 Task: Add Forecast Coffee Company Organic Cloudberry Whole Bean Coffee to the cart.
Action: Mouse moved to (28, 166)
Screenshot: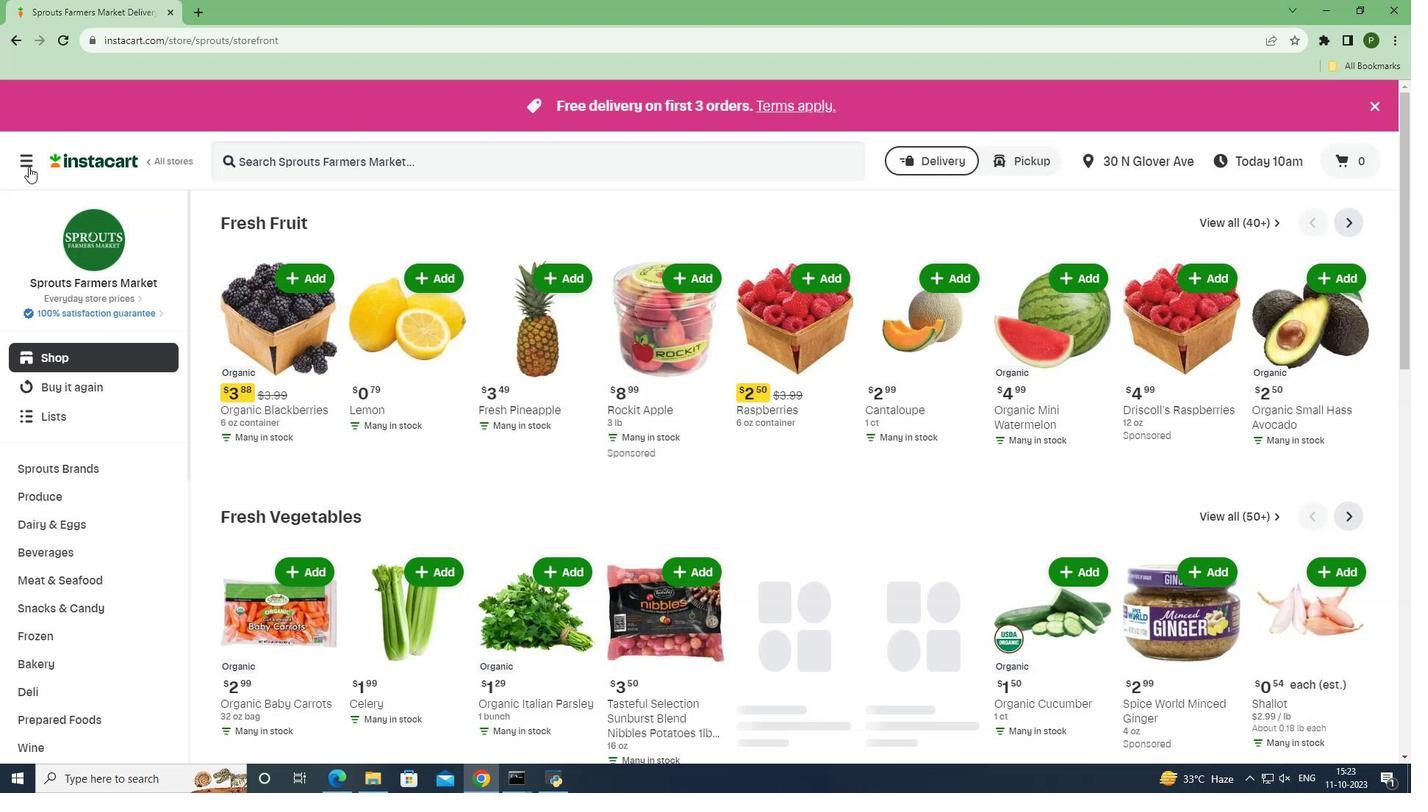 
Action: Mouse pressed left at (28, 166)
Screenshot: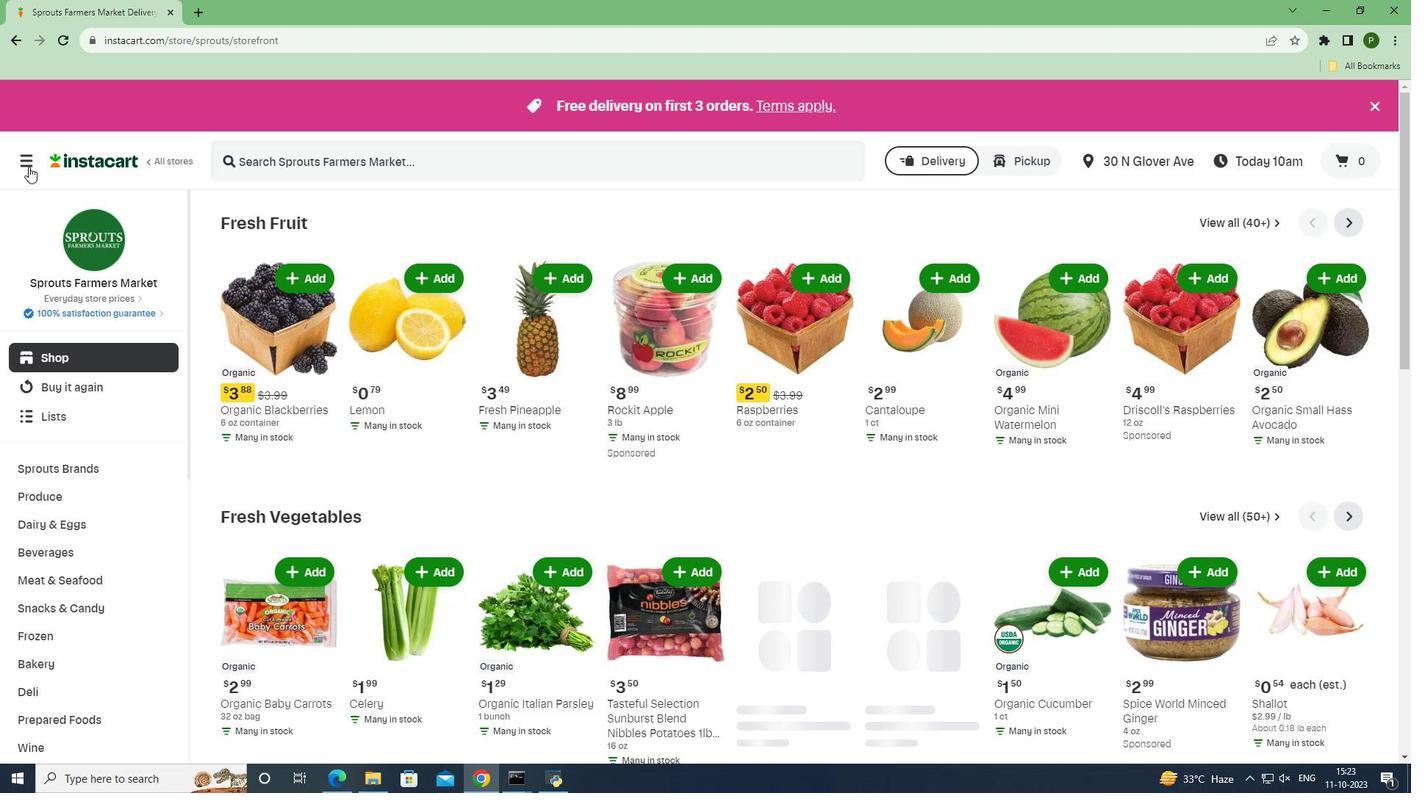 
Action: Mouse moved to (59, 380)
Screenshot: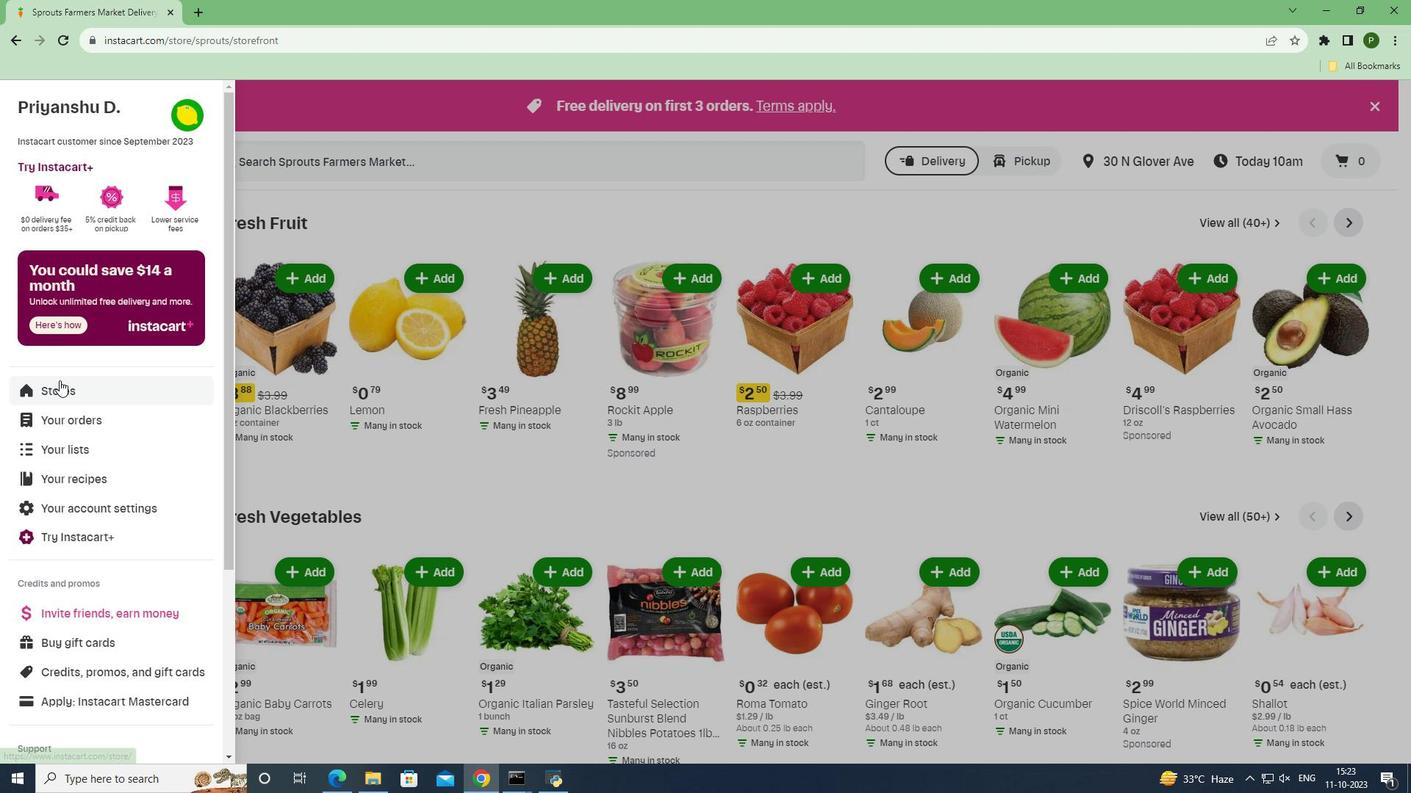 
Action: Mouse pressed left at (59, 380)
Screenshot: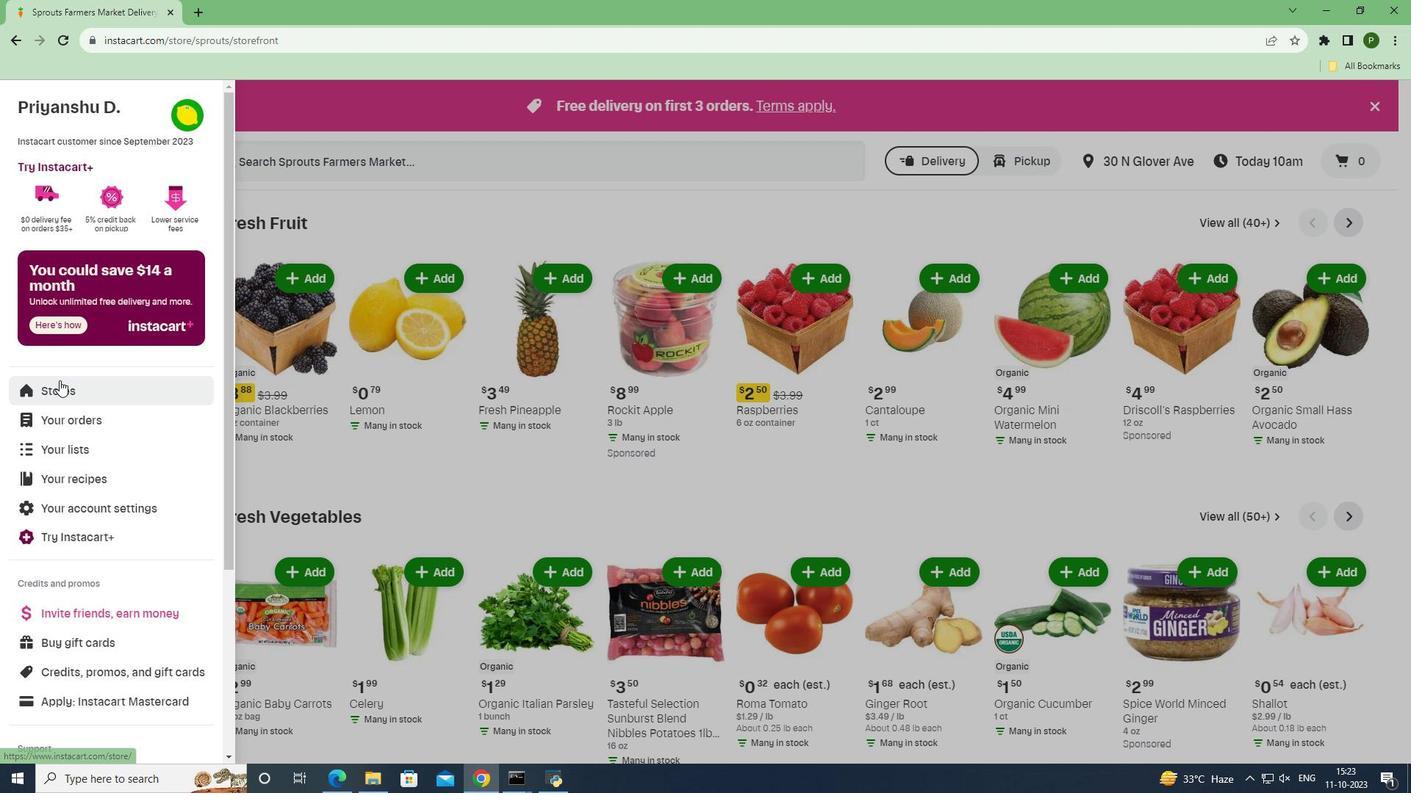 
Action: Mouse moved to (351, 166)
Screenshot: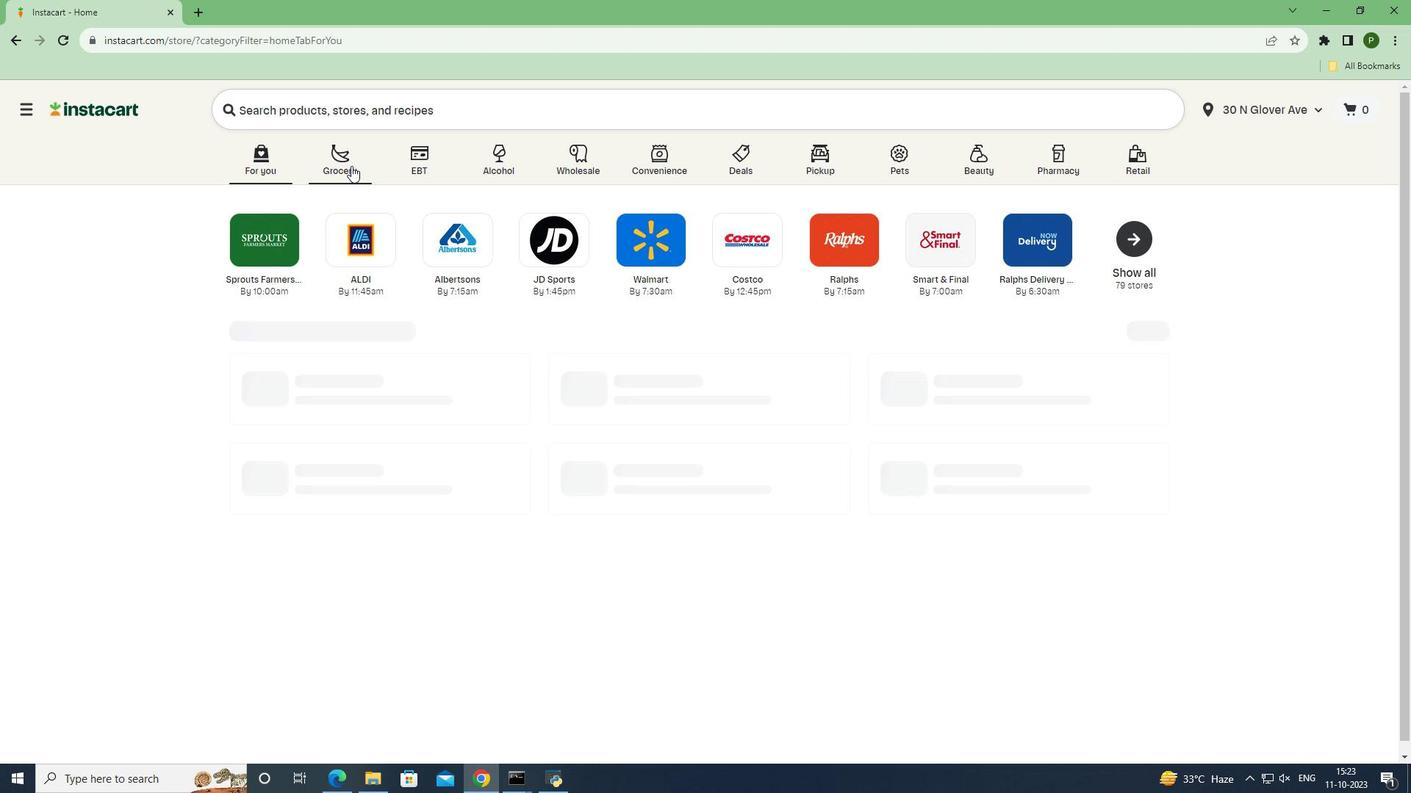
Action: Mouse pressed left at (351, 166)
Screenshot: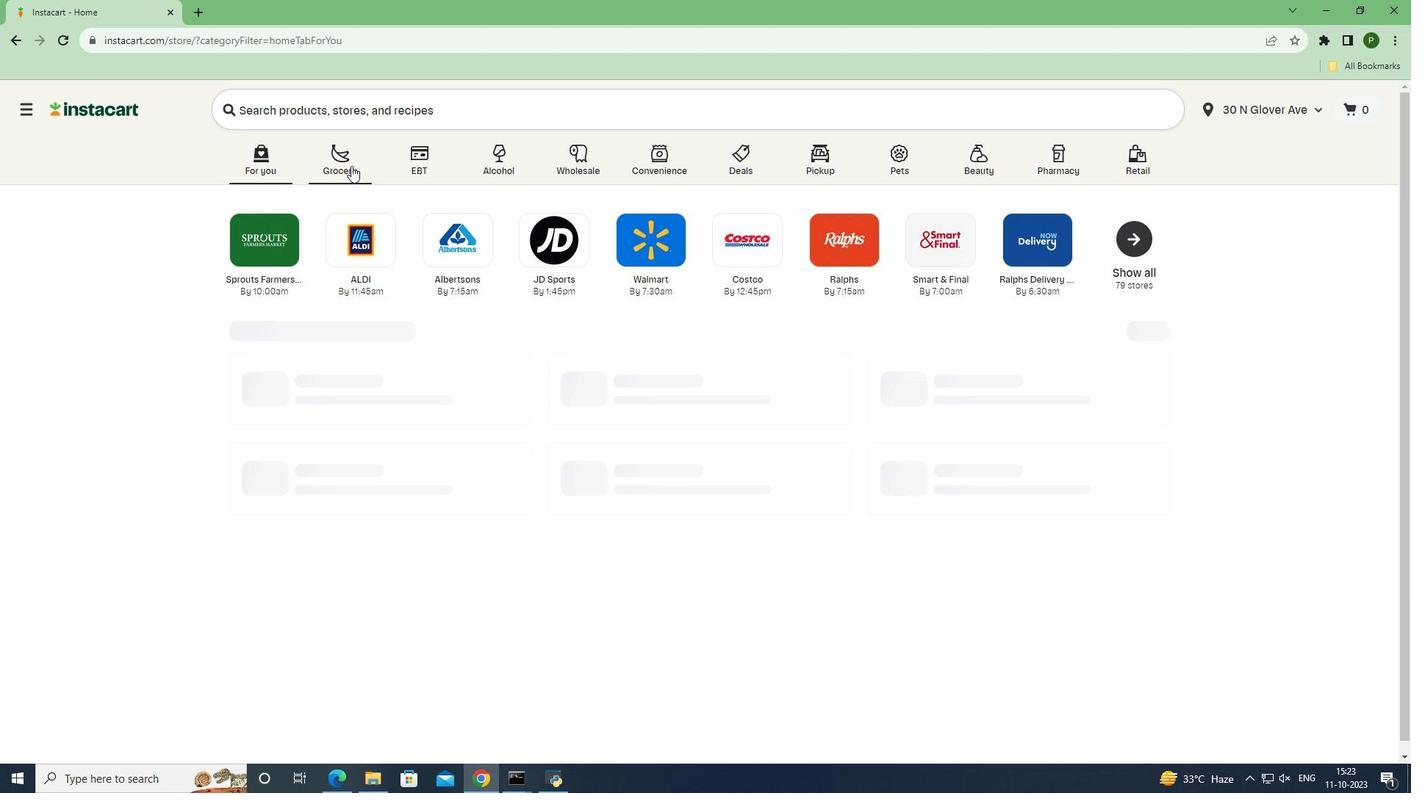 
Action: Mouse moved to (566, 329)
Screenshot: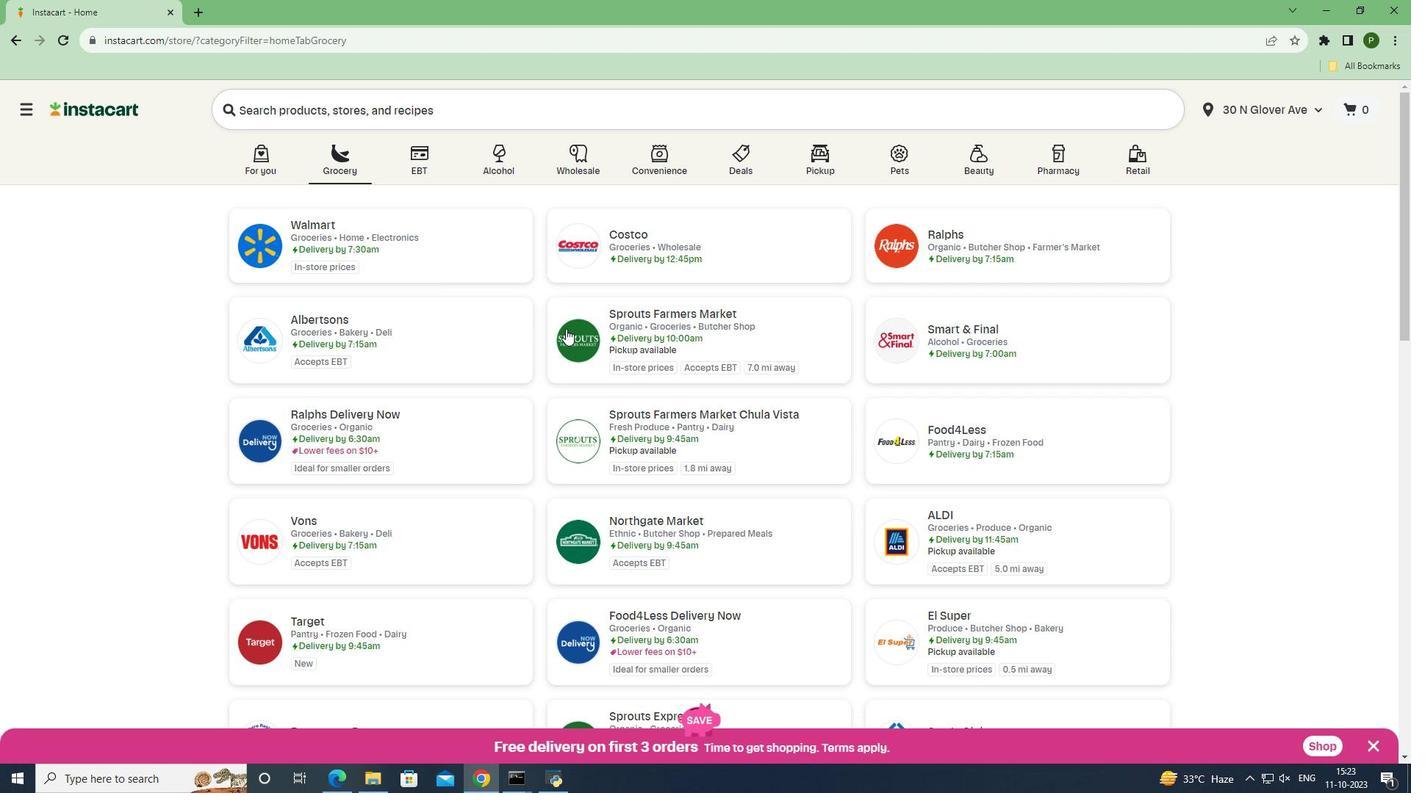 
Action: Mouse pressed left at (566, 329)
Screenshot: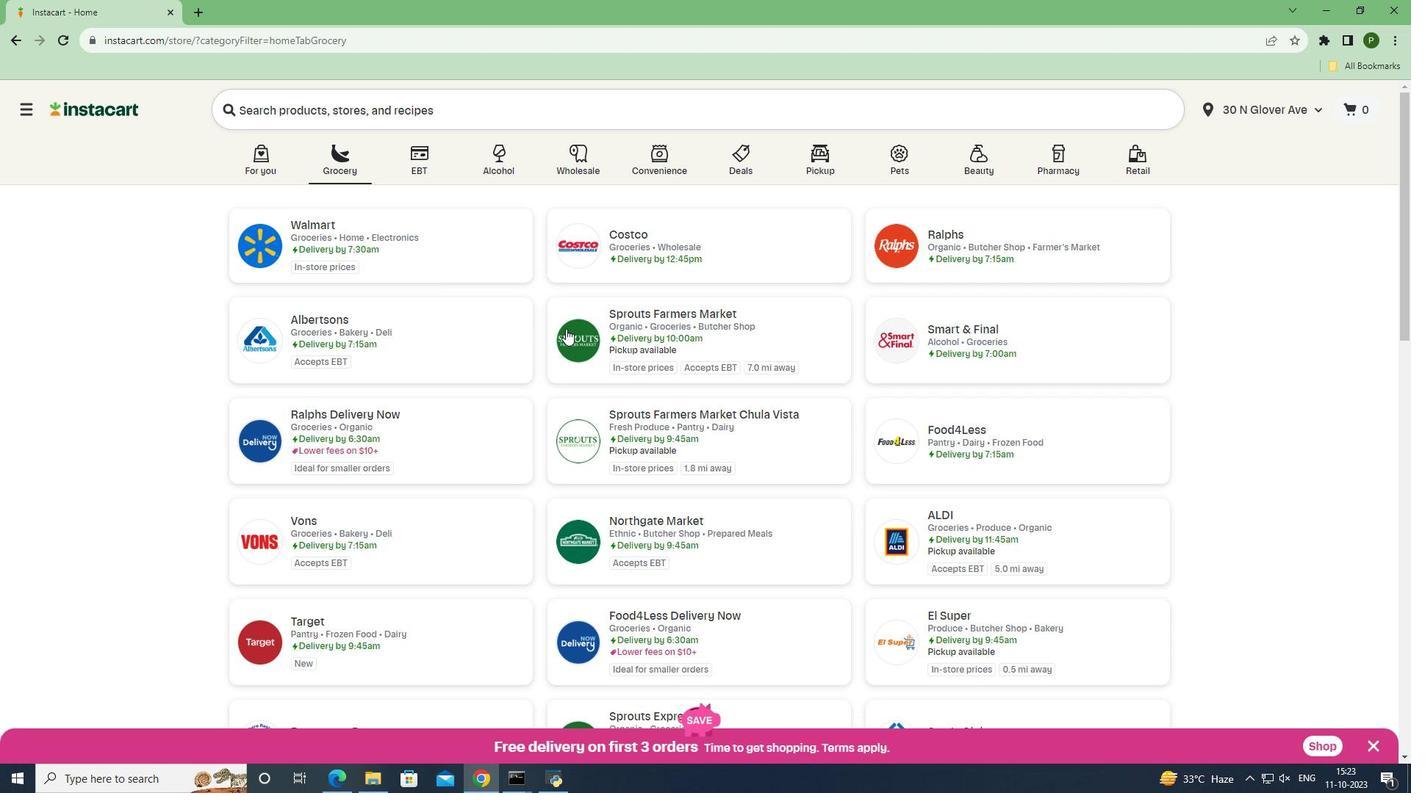 
Action: Mouse moved to (97, 557)
Screenshot: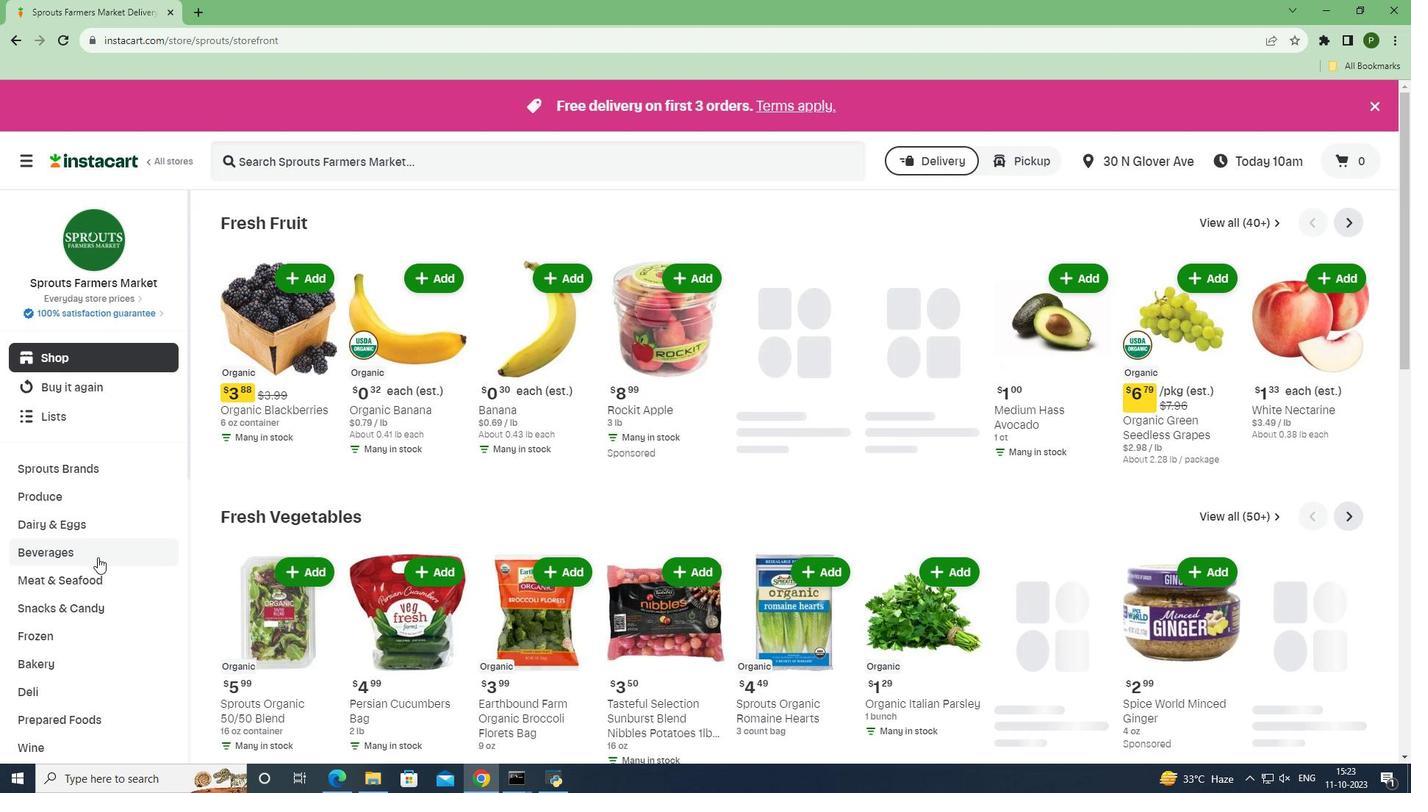 
Action: Mouse pressed left at (97, 557)
Screenshot: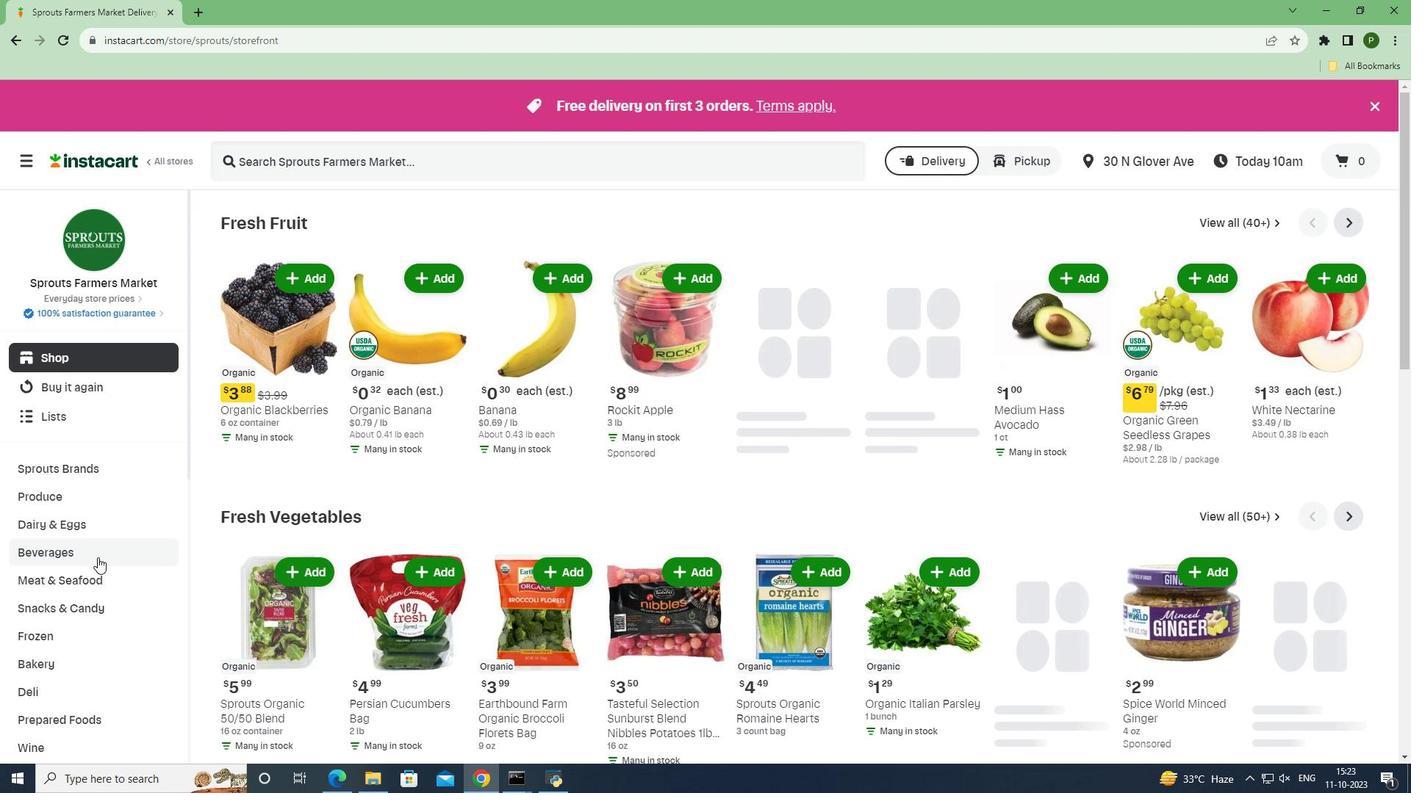 
Action: Mouse moved to (70, 647)
Screenshot: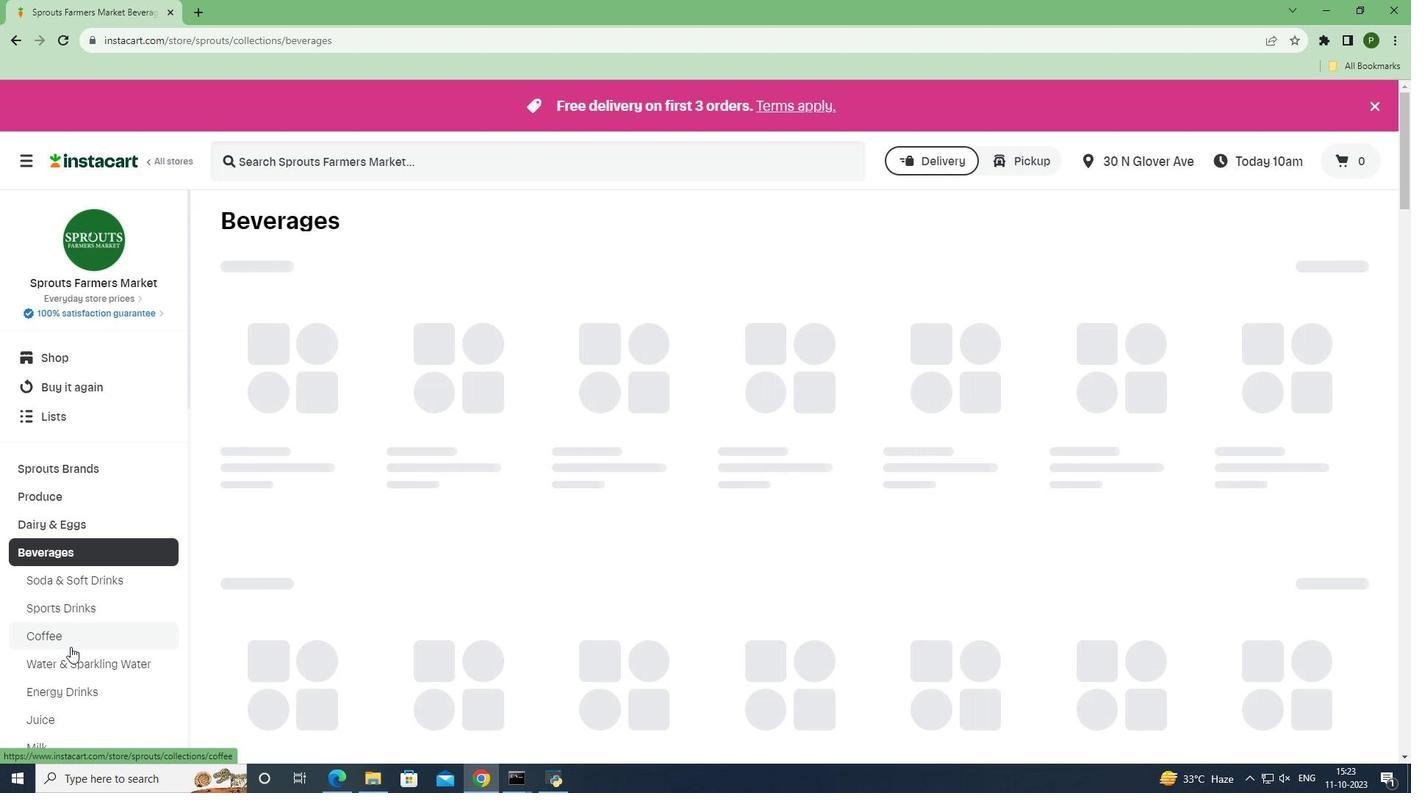 
Action: Mouse pressed left at (70, 647)
Screenshot: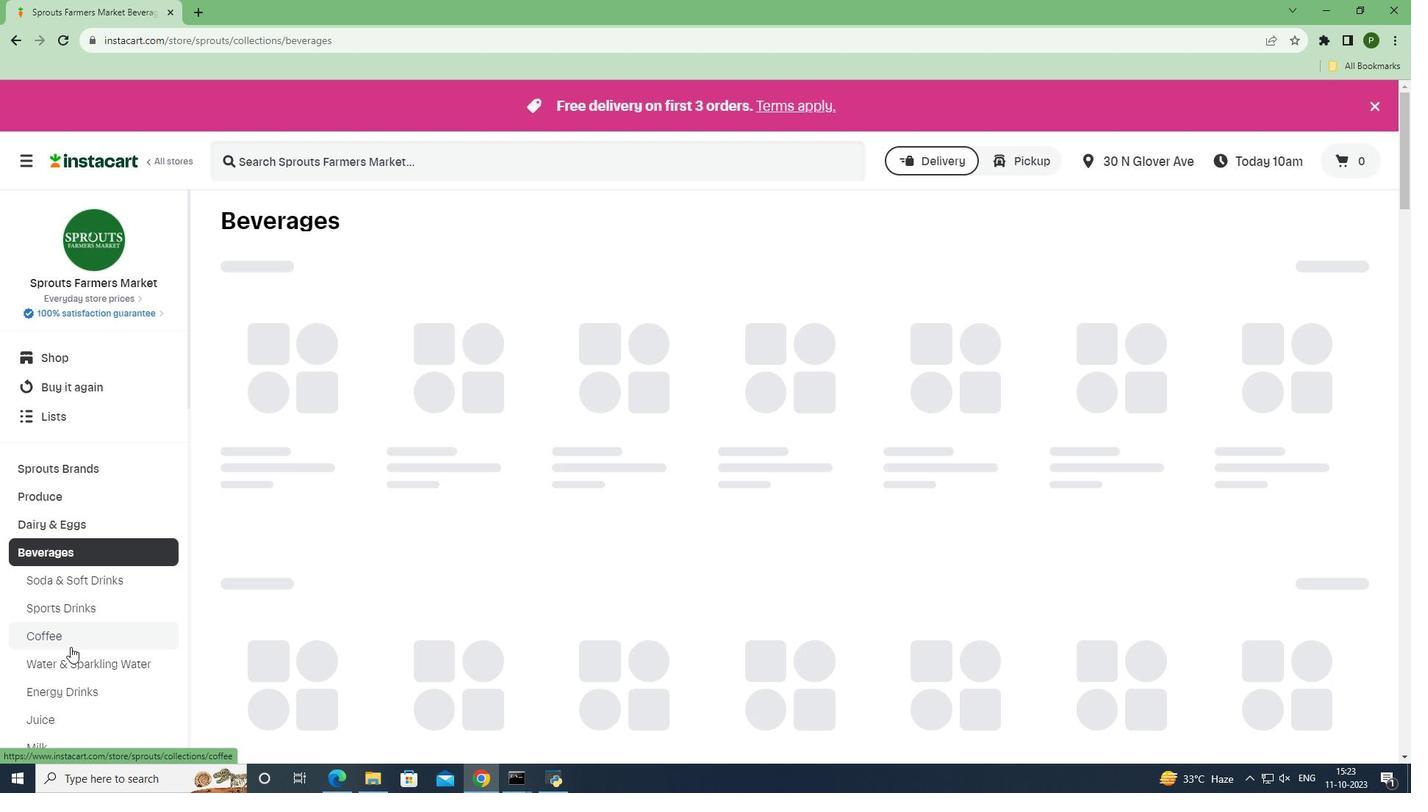 
Action: Mouse moved to (306, 163)
Screenshot: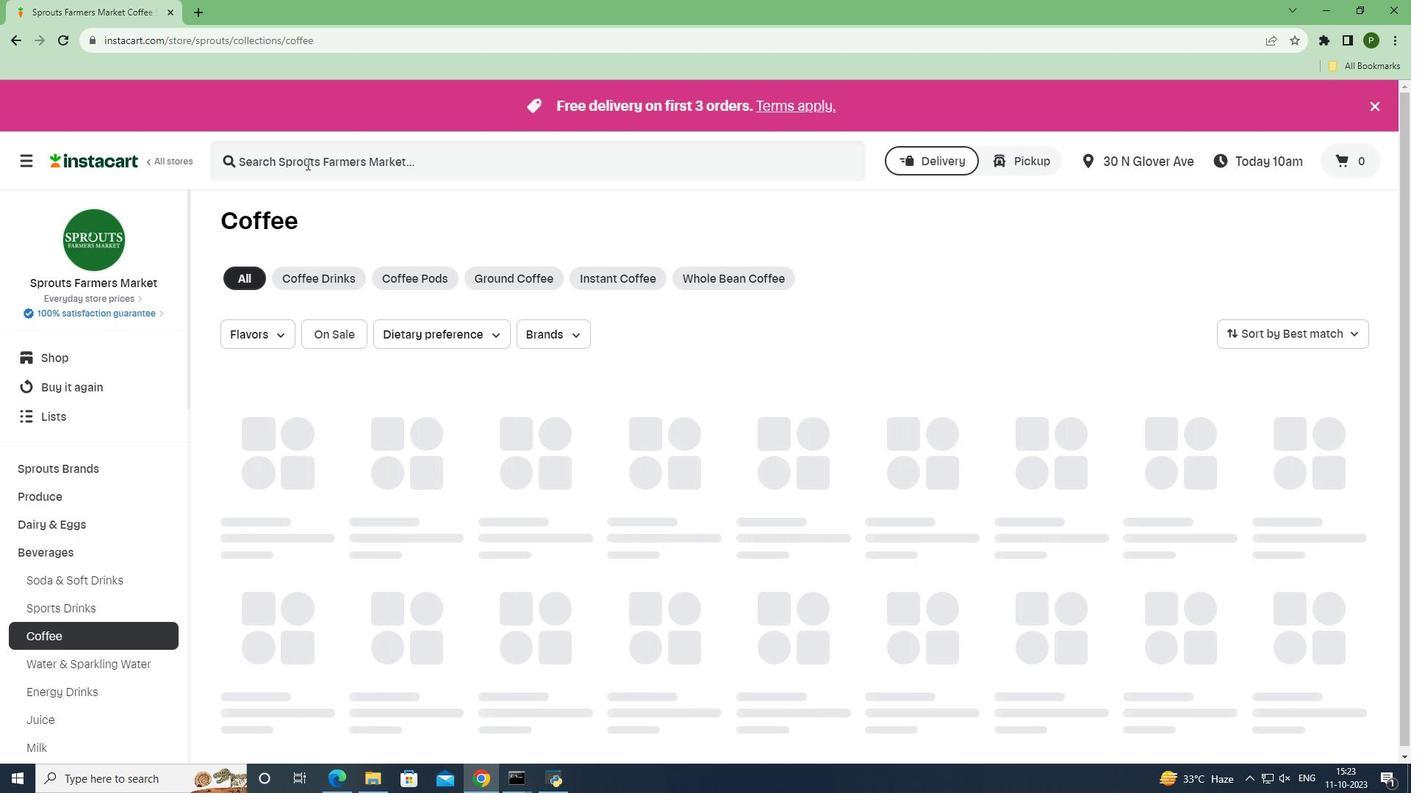 
Action: Mouse pressed left at (306, 163)
Screenshot: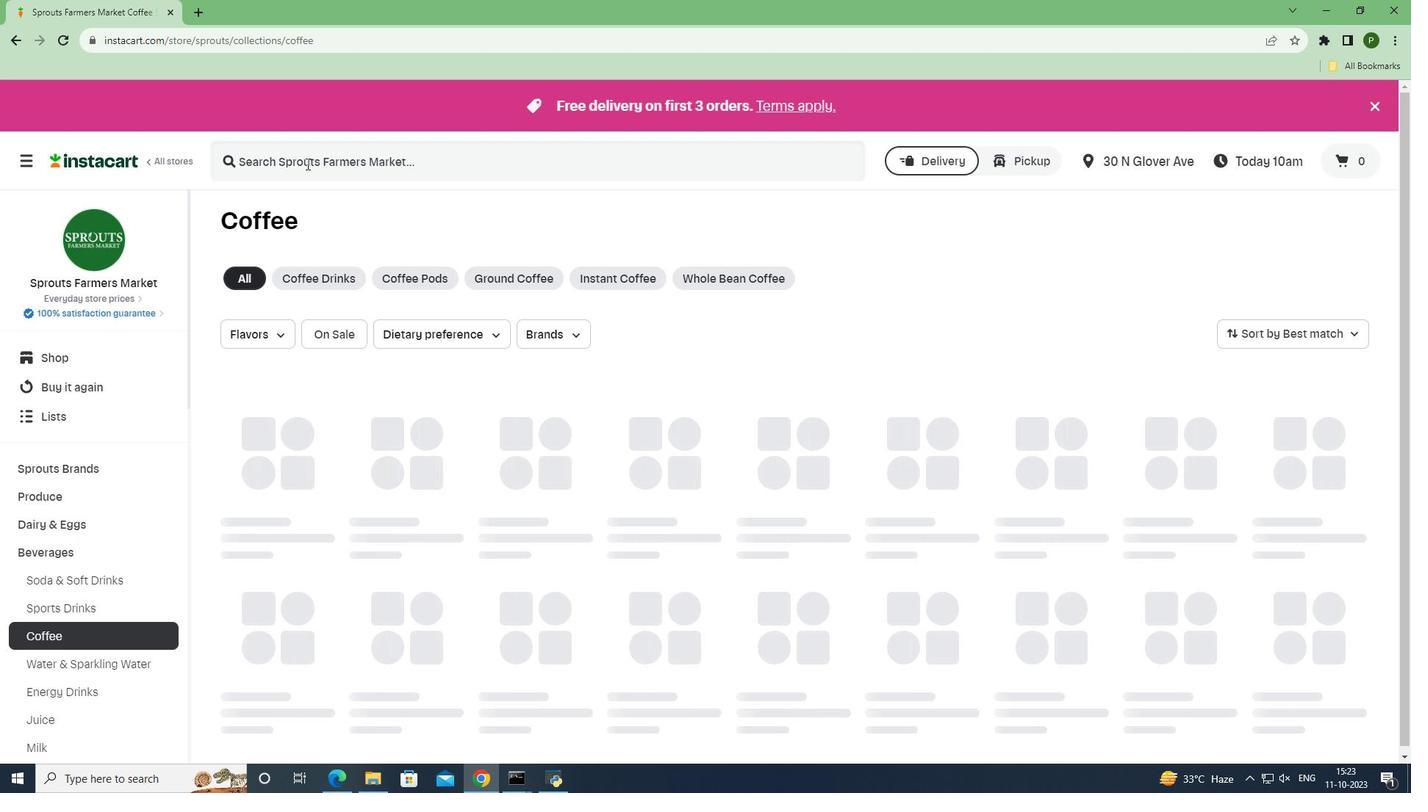 
Action: Mouse moved to (306, 163)
Screenshot: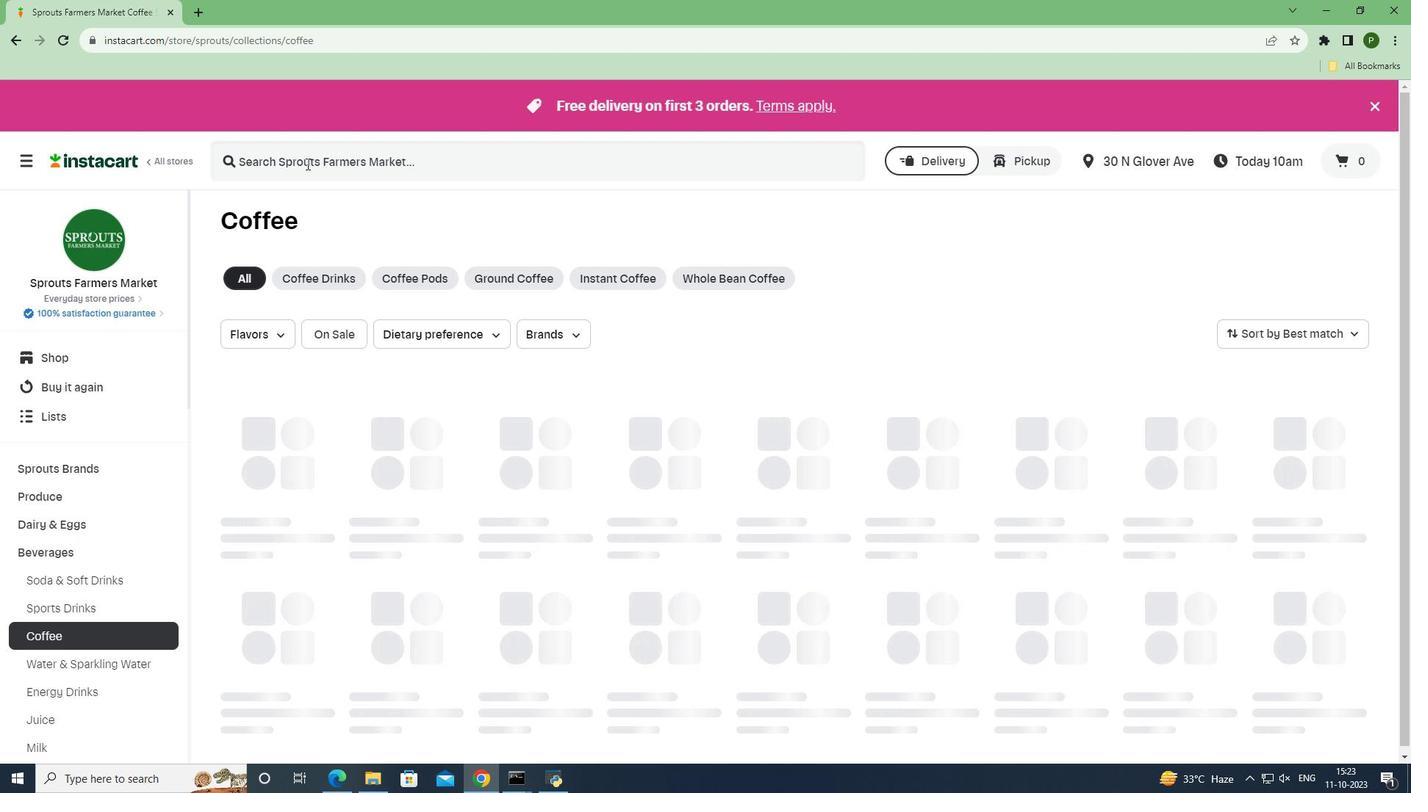 
Action: Key pressed <Key.caps_lock>F<Key.caps_lock>orcast<Key.space><Key.caps_lock>C<Key.caps_lock>offee<Key.space><Key.caps_lock>C<Key.caps_lock>ompany<Key.space><Key.caps_lock>O<Key.caps_lock>rganic<Key.space><Key.caps_lock>C<Key.caps_lock>loudberry<Key.space><Key.caps_lock>W<Key.caps_lock>hole<Key.space><Key.caps_lock>B<Key.caps_lock>ean<Key.space><Key.caps_lock>C<Key.caps_lock>offee<Key.space><Key.enter>
Screenshot: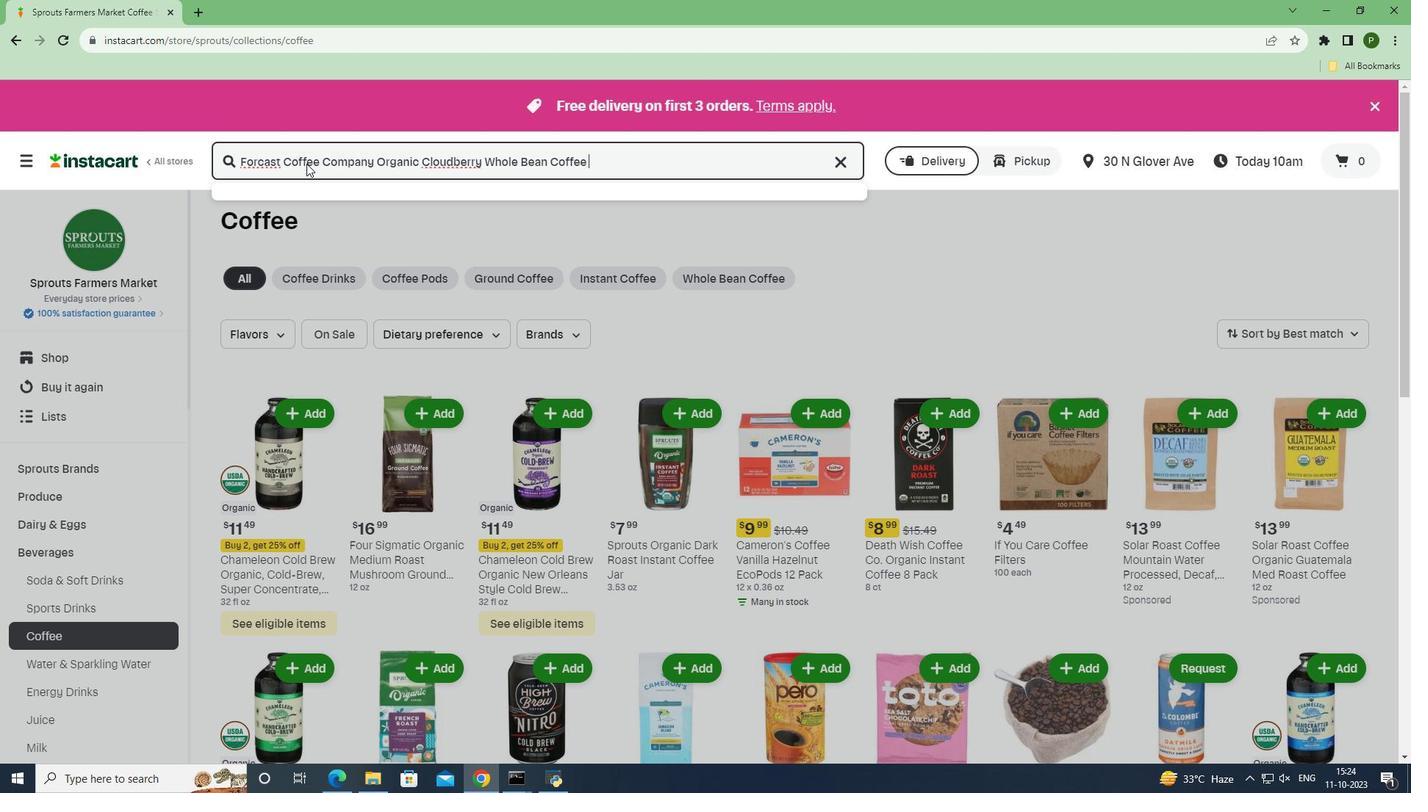 
Action: Mouse moved to (868, 313)
Screenshot: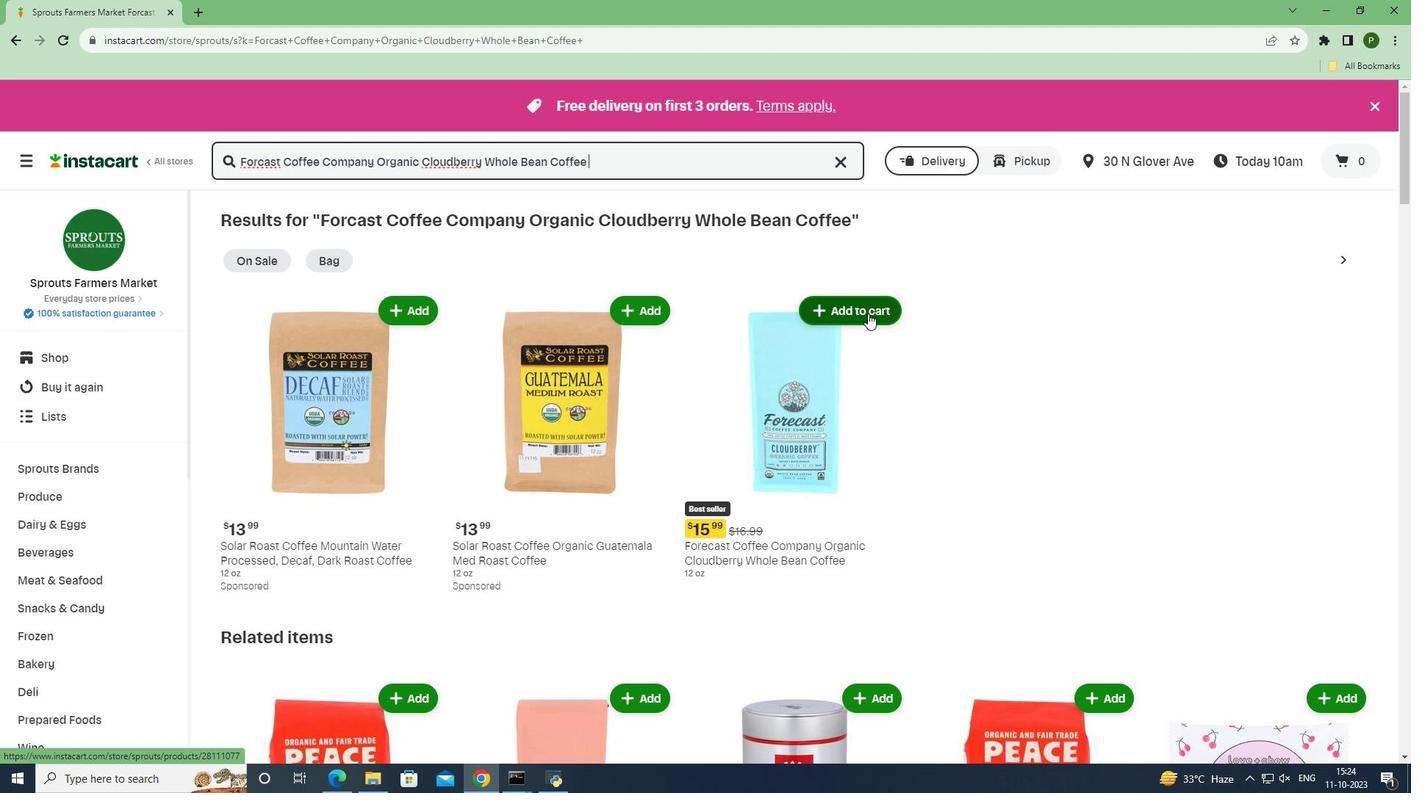 
Action: Mouse pressed left at (868, 313)
Screenshot: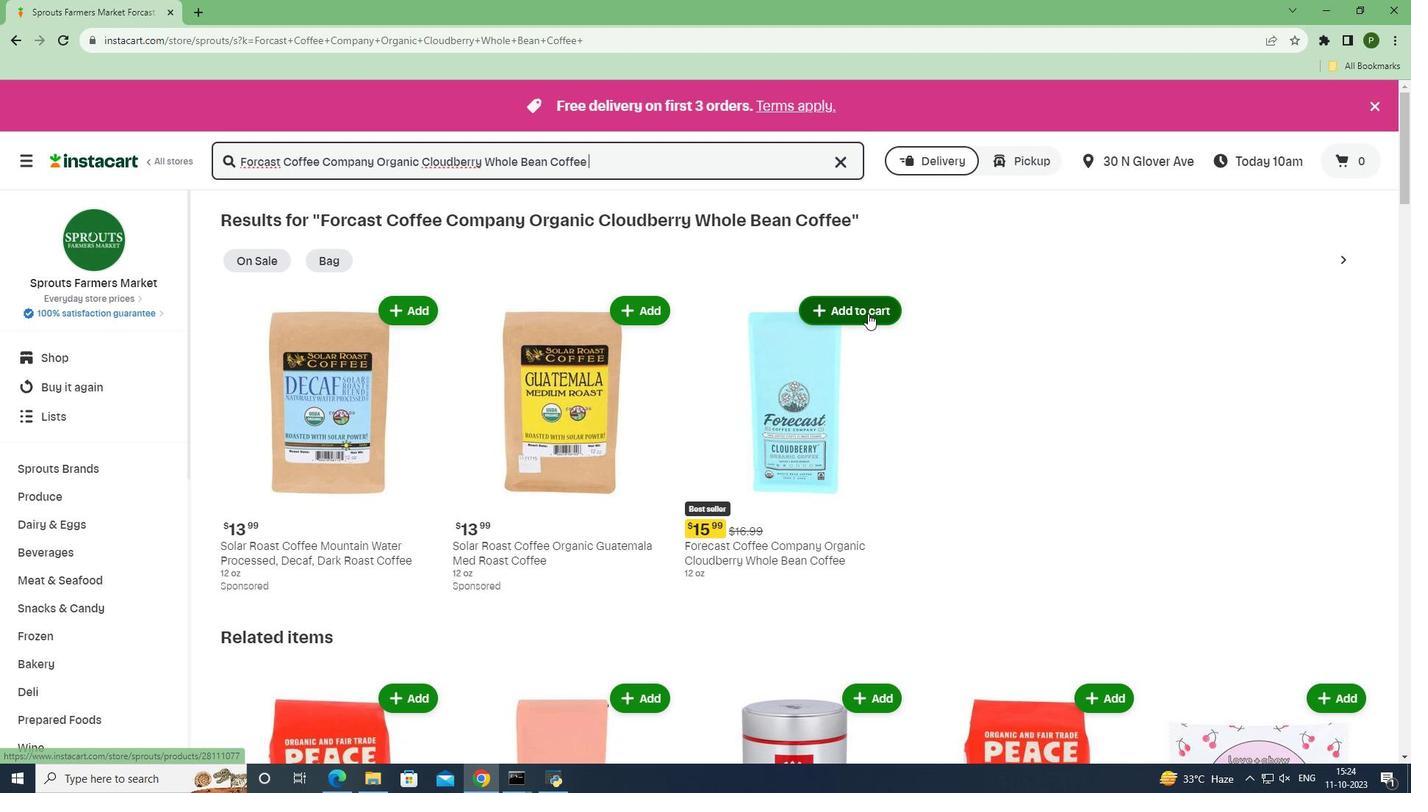 
Action: Mouse moved to (949, 424)
Screenshot: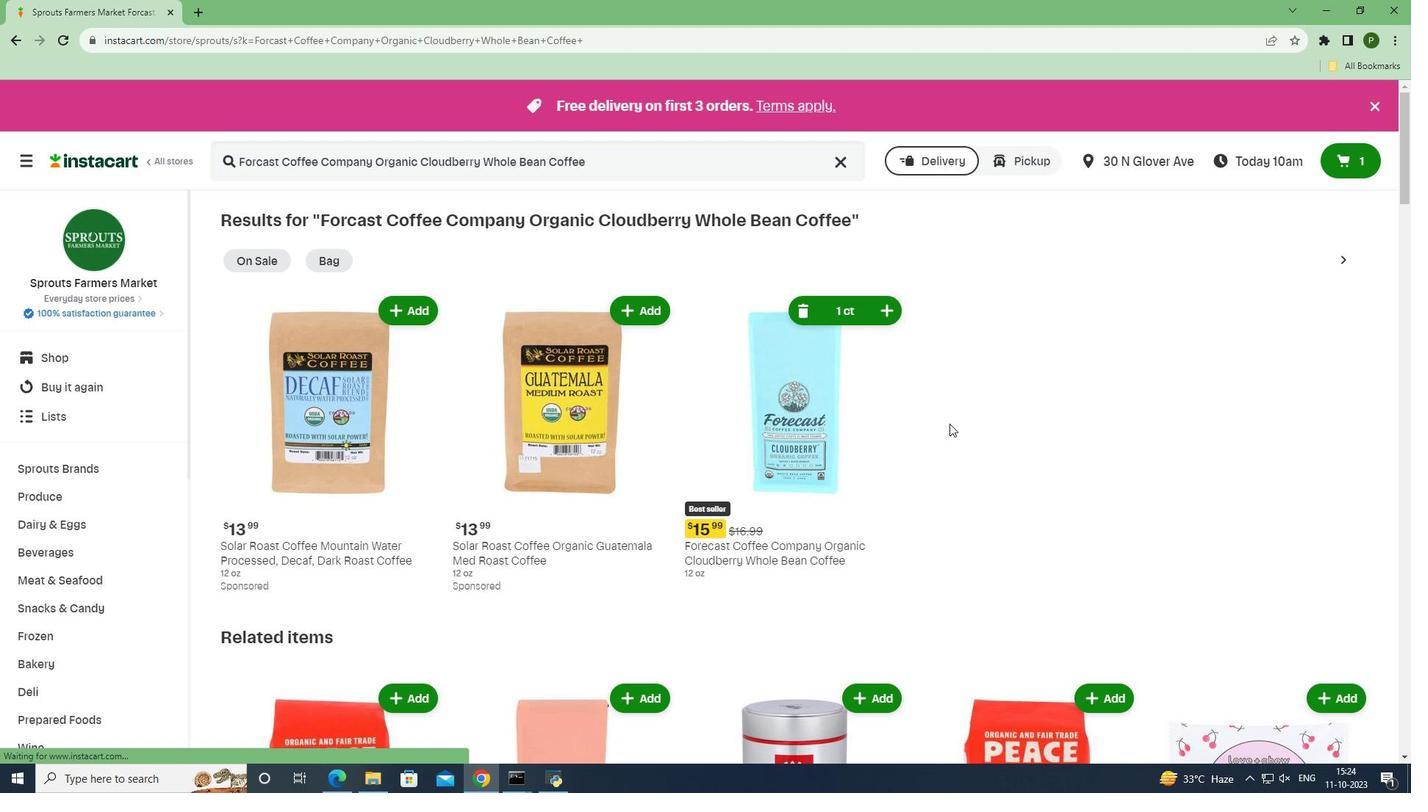 
